 Task: Access the "Campaign list" page setting.
Action: Mouse moved to (934, 68)
Screenshot: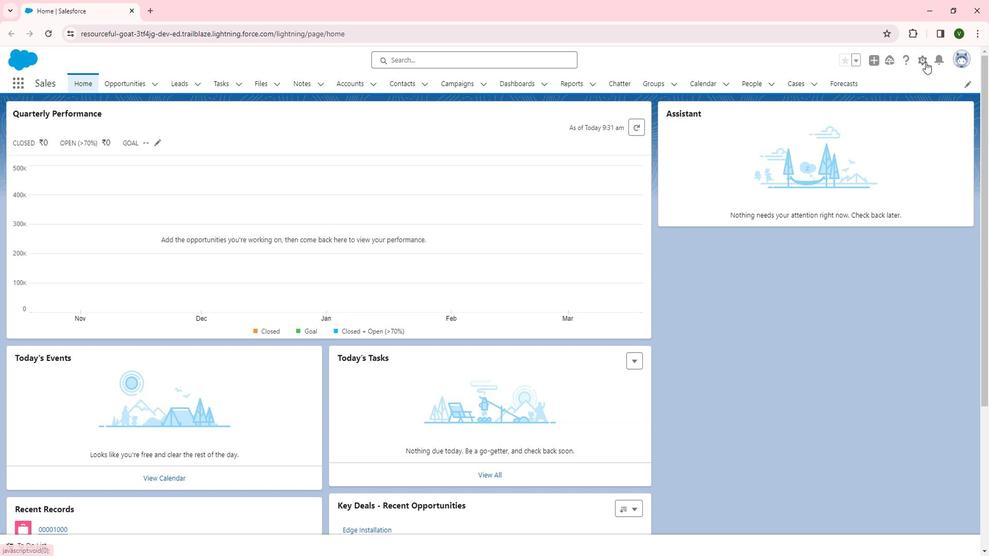 
Action: Mouse pressed left at (934, 68)
Screenshot: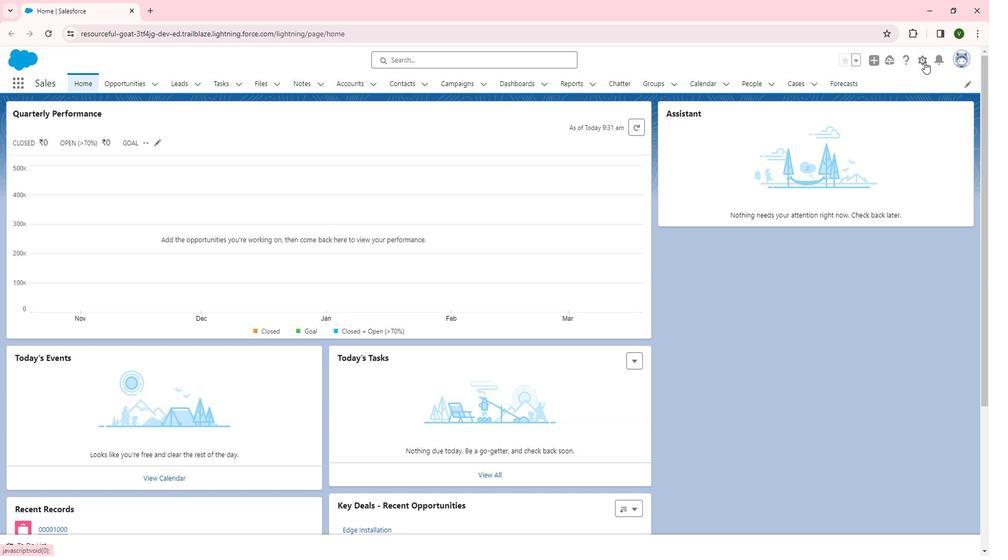 
Action: Mouse moved to (884, 103)
Screenshot: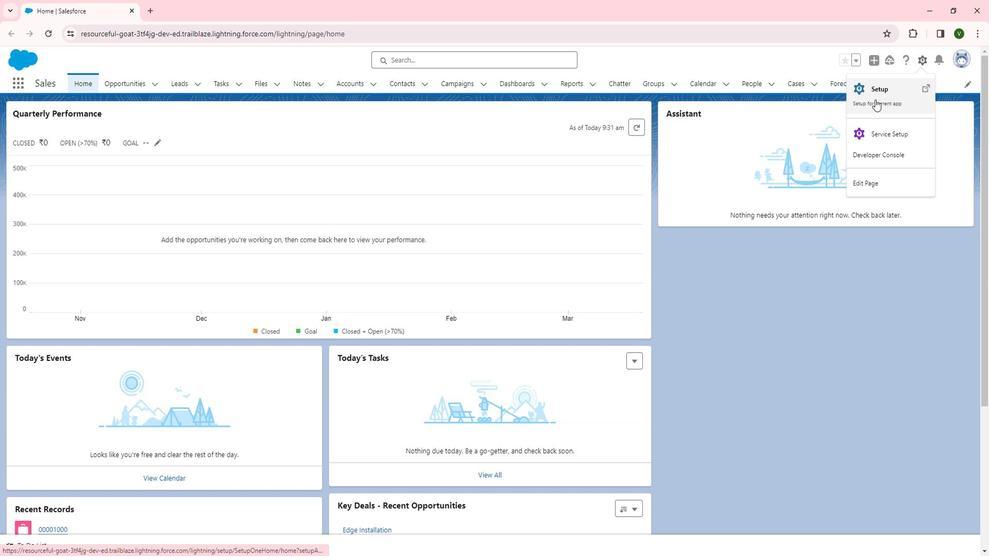 
Action: Mouse pressed left at (884, 103)
Screenshot: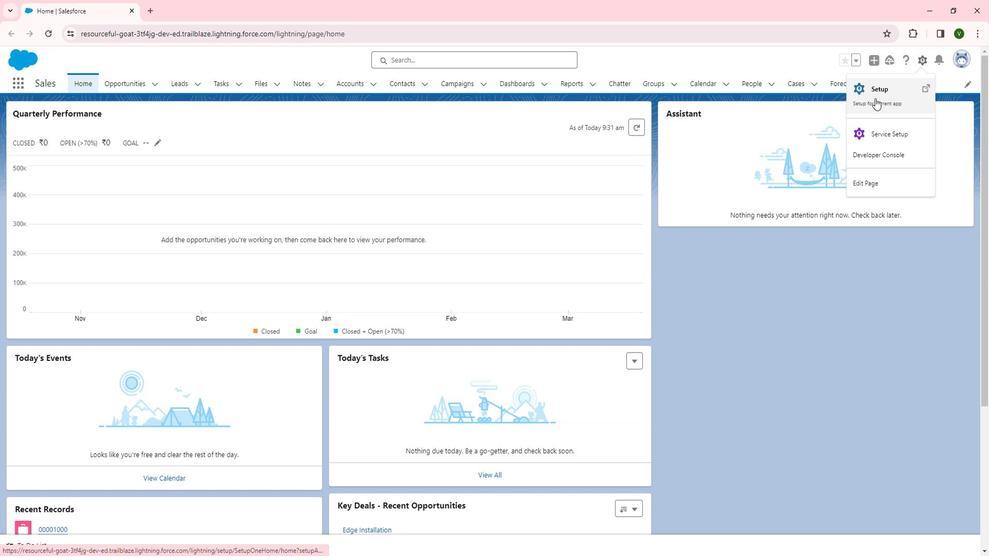 
Action: Mouse moved to (65, 322)
Screenshot: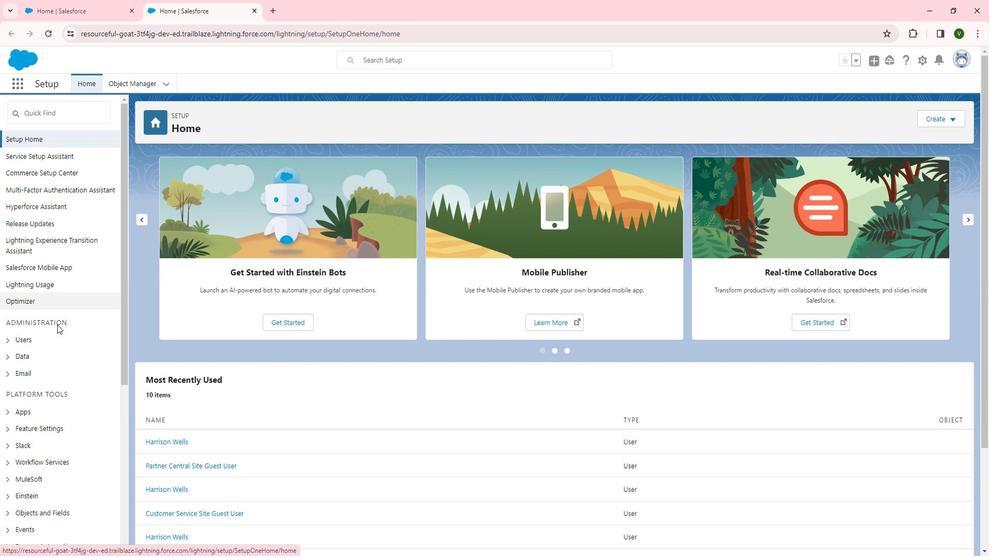 
Action: Mouse scrolled (65, 322) with delta (0, 0)
Screenshot: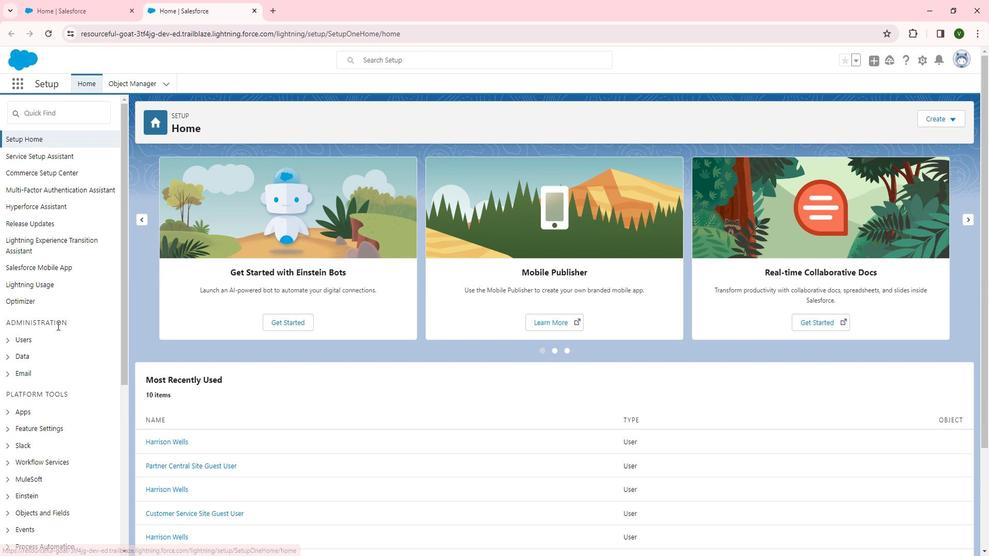 
Action: Mouse scrolled (65, 322) with delta (0, 0)
Screenshot: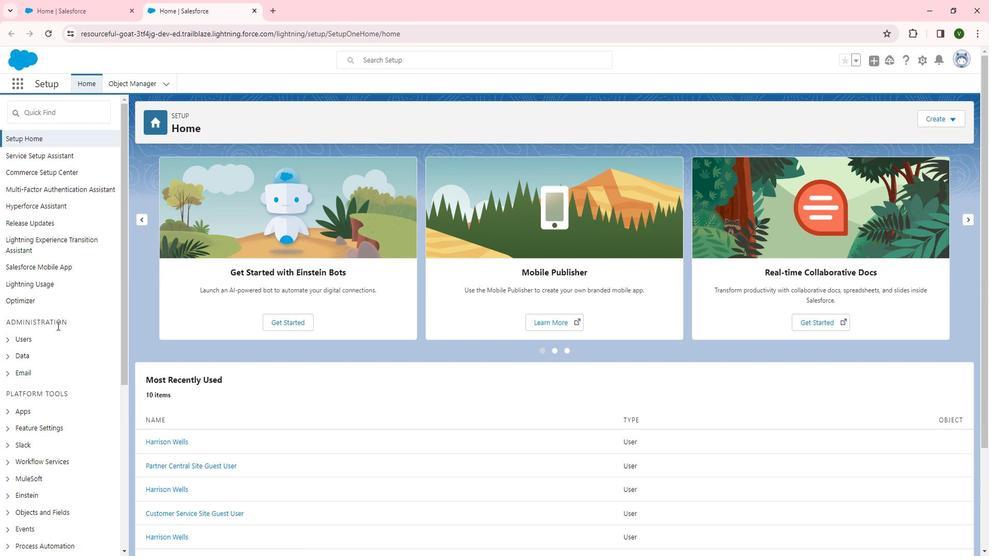 
Action: Mouse scrolled (65, 322) with delta (0, 0)
Screenshot: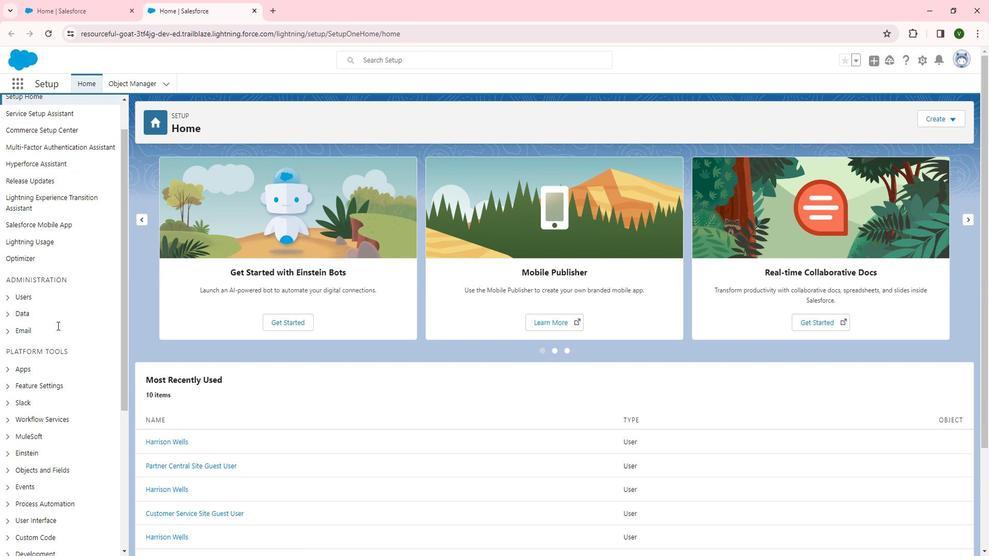 
Action: Mouse scrolled (65, 322) with delta (0, 0)
Screenshot: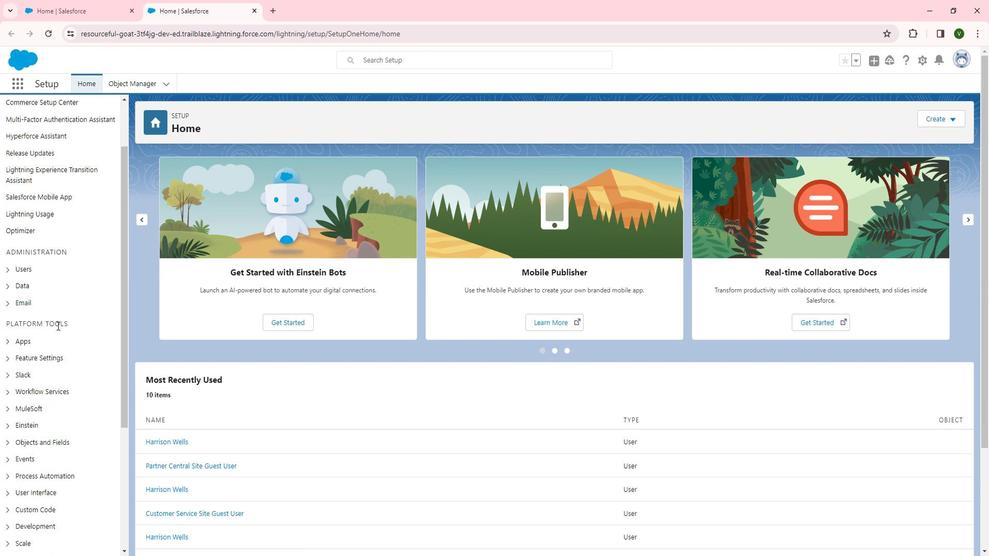 
Action: Mouse moved to (43, 217)
Screenshot: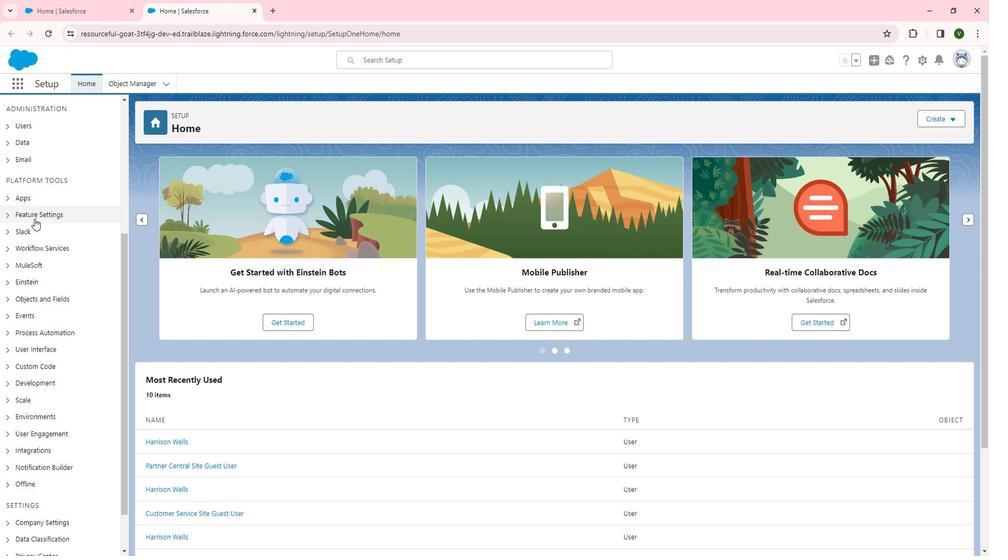 
Action: Mouse pressed left at (43, 217)
Screenshot: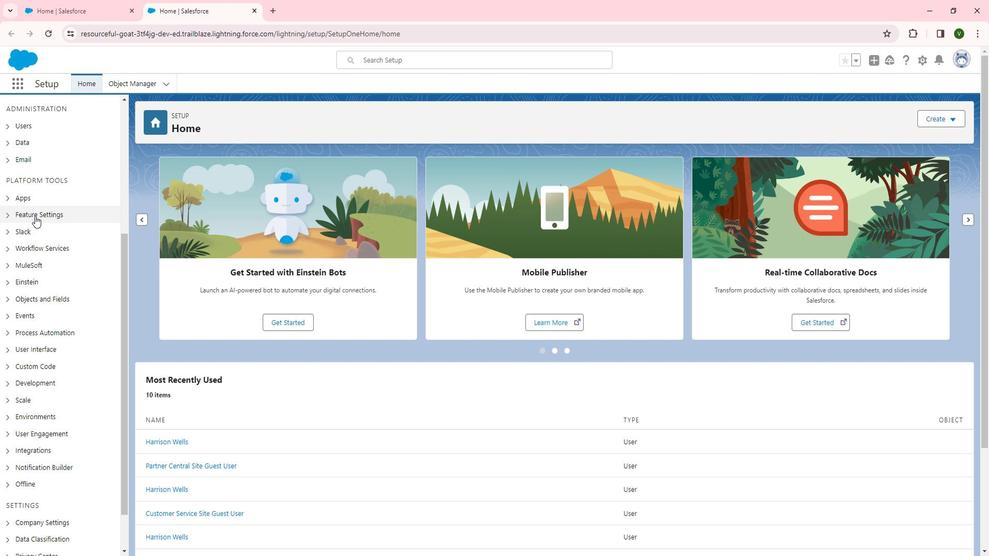 
Action: Mouse moved to (61, 295)
Screenshot: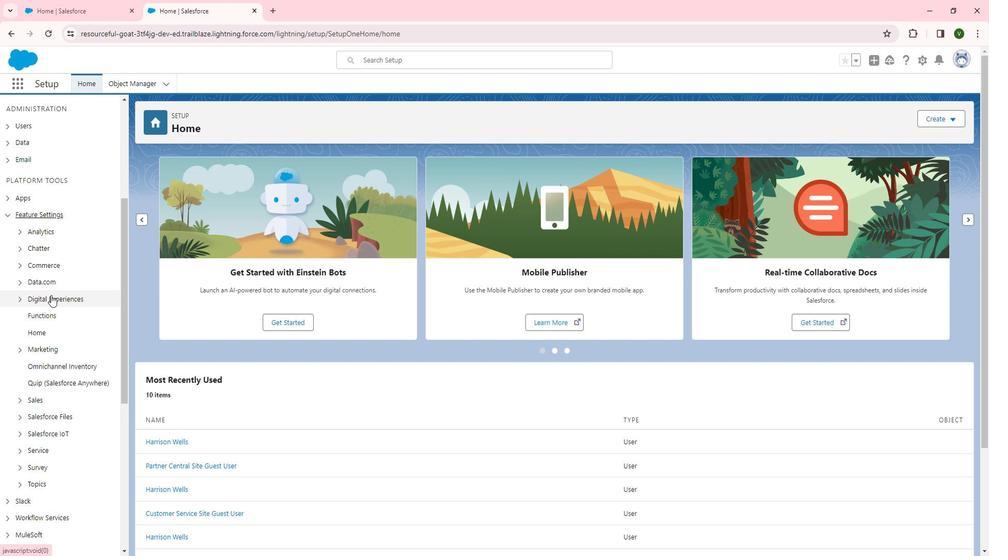 
Action: Mouse pressed left at (61, 295)
Screenshot: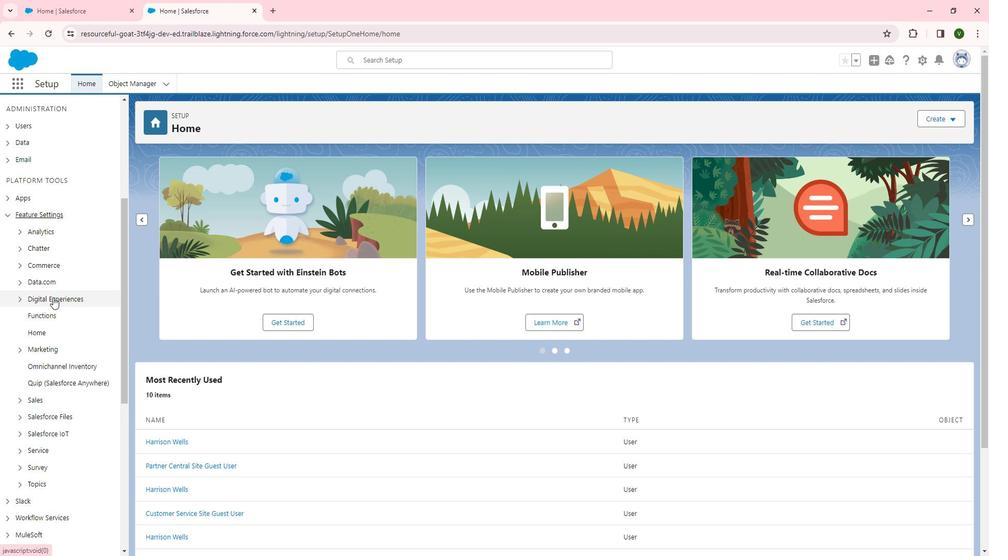 
Action: Mouse moved to (54, 311)
Screenshot: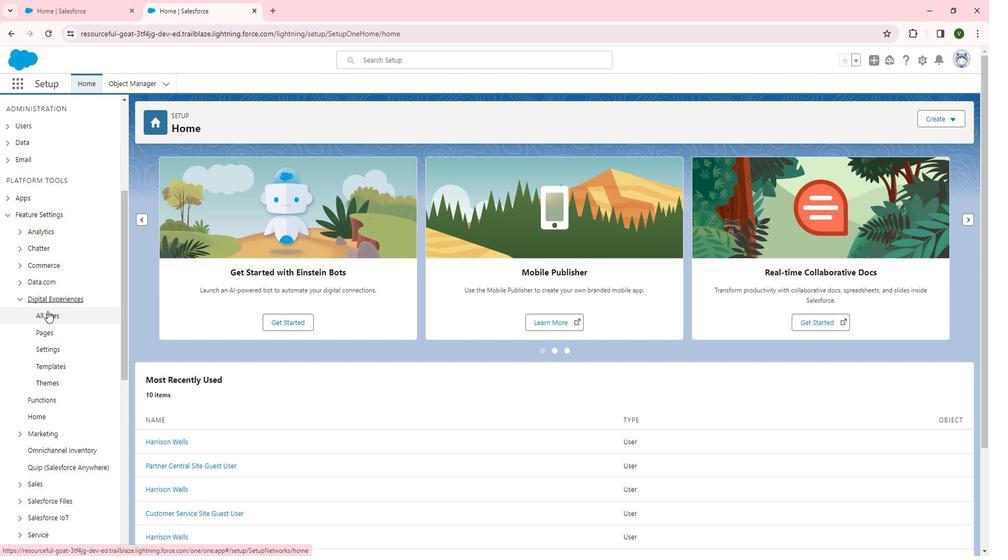 
Action: Mouse pressed left at (54, 311)
Screenshot: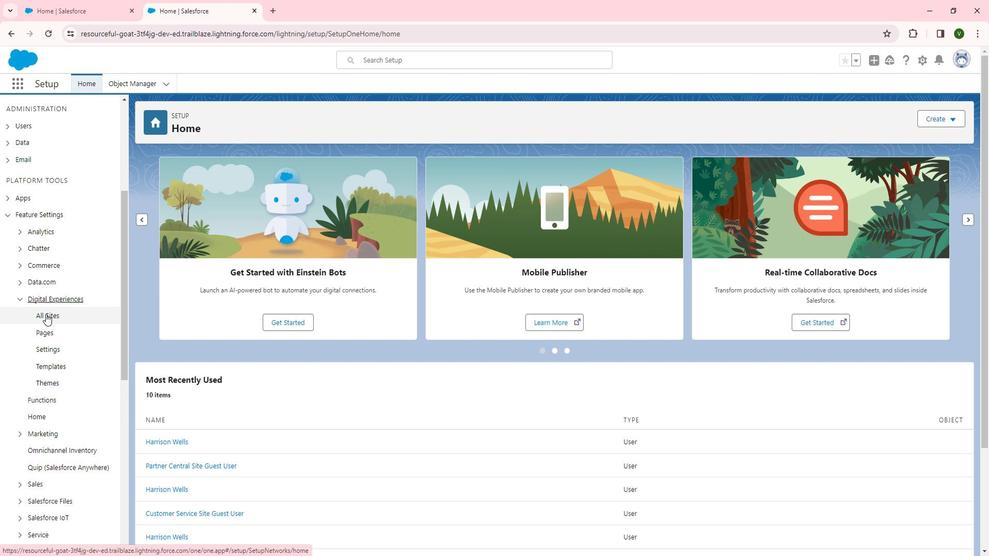 
Action: Mouse moved to (181, 314)
Screenshot: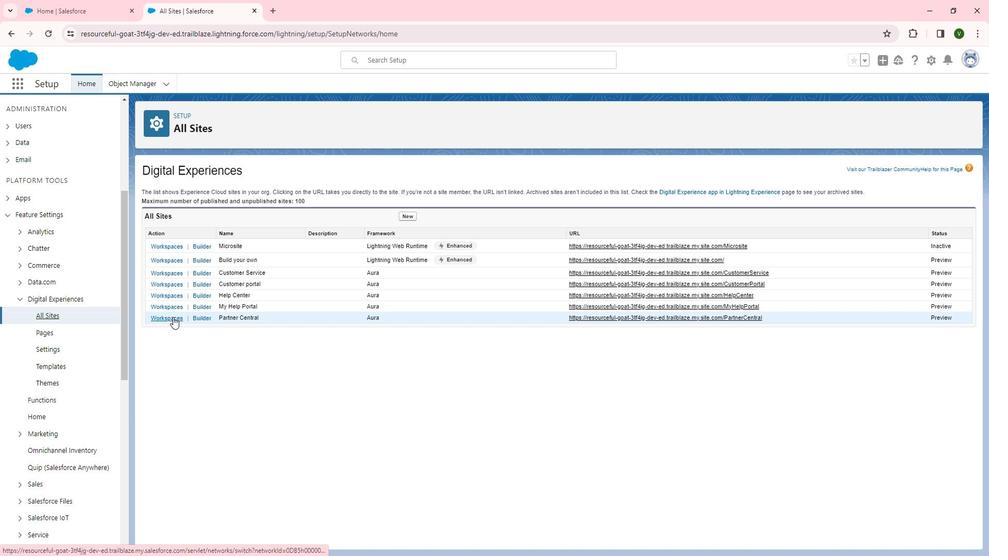 
Action: Mouse pressed left at (181, 314)
Screenshot: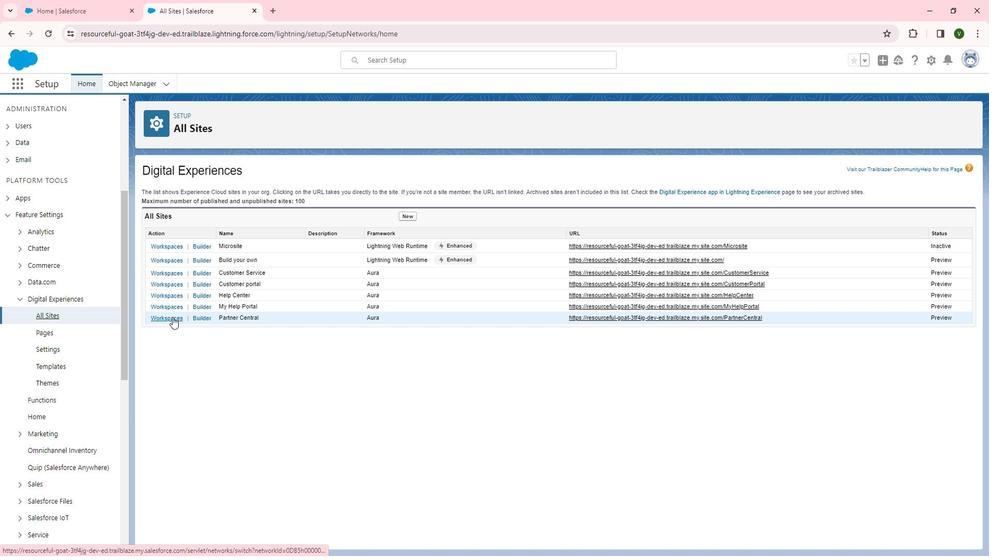 
Action: Mouse moved to (166, 238)
Screenshot: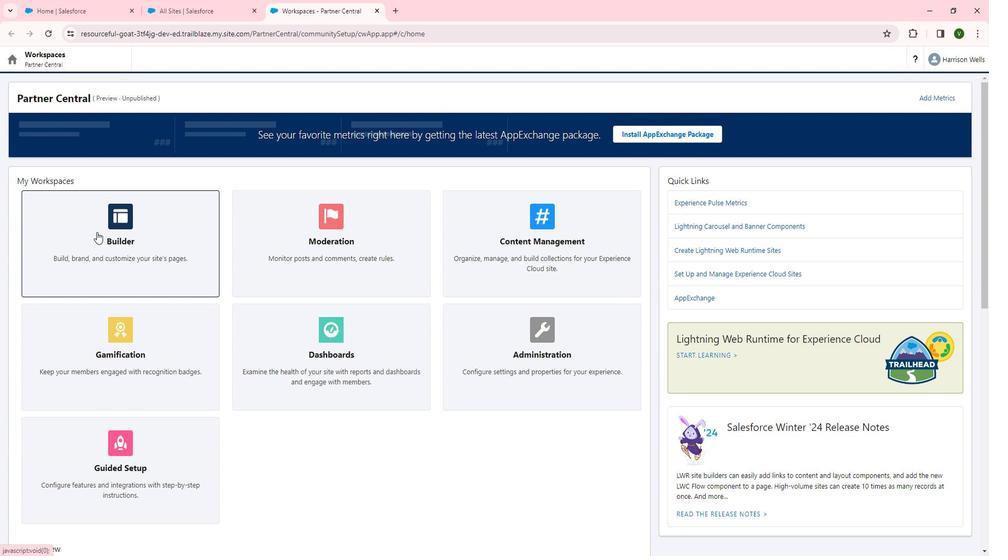 
Action: Mouse pressed left at (166, 238)
Screenshot: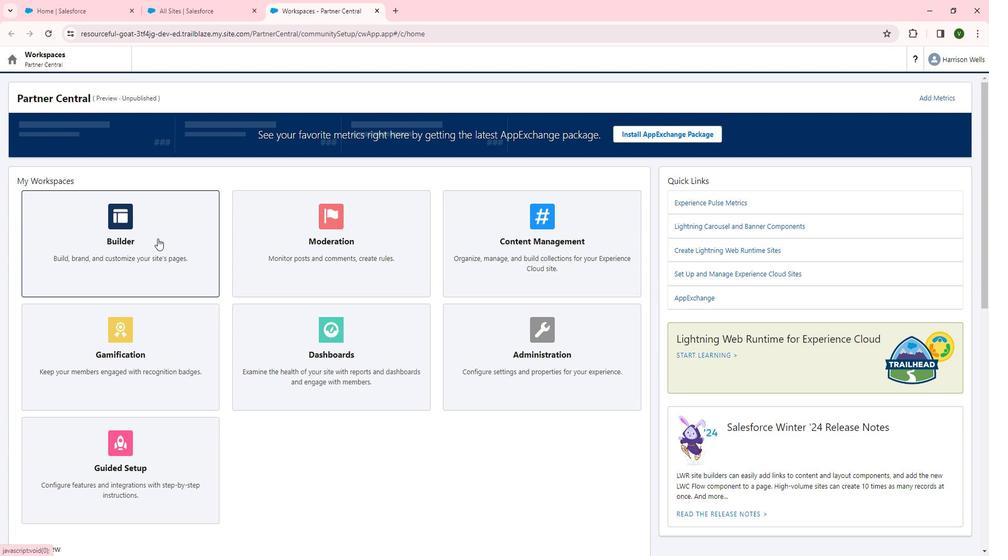 
Action: Mouse moved to (169, 67)
Screenshot: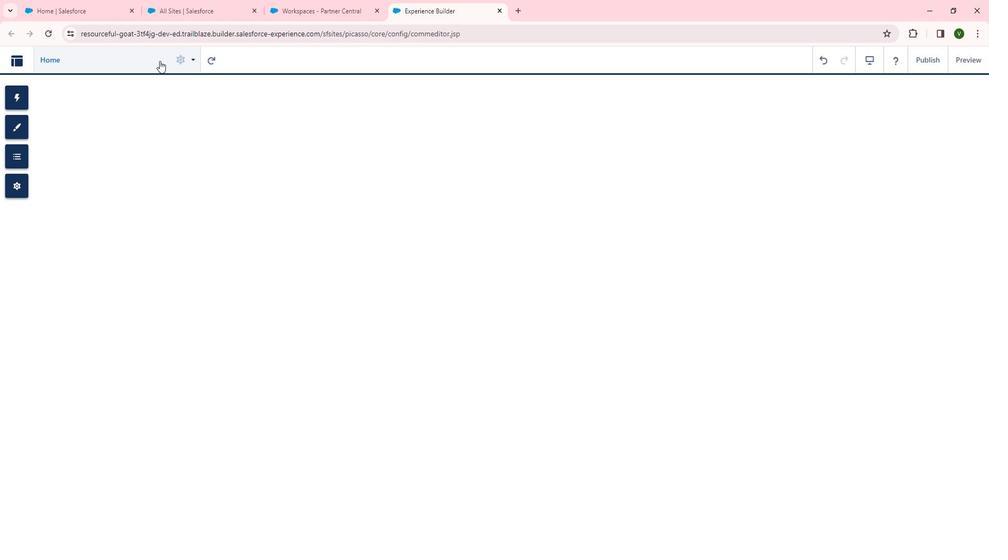 
Action: Mouse pressed left at (169, 67)
Screenshot: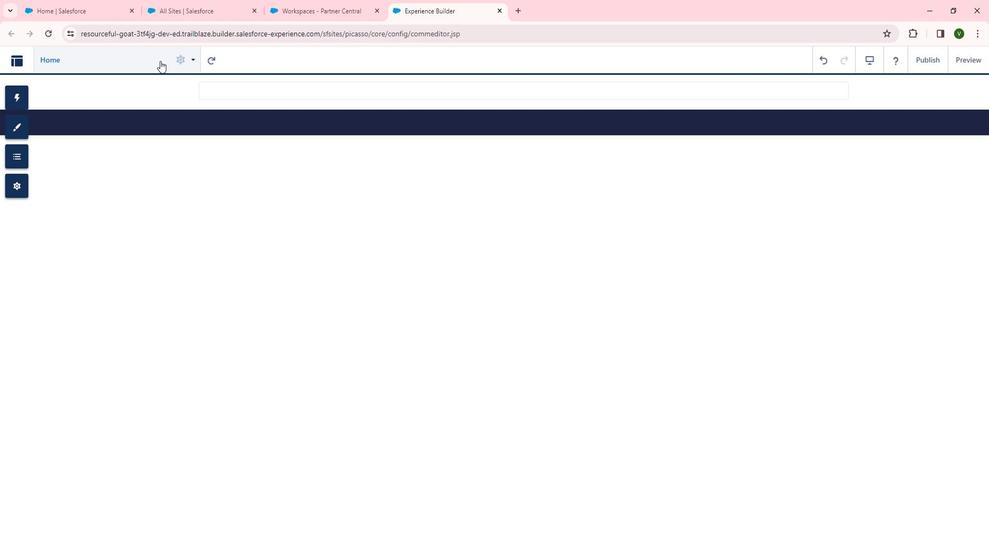 
Action: Mouse moved to (54, 197)
Screenshot: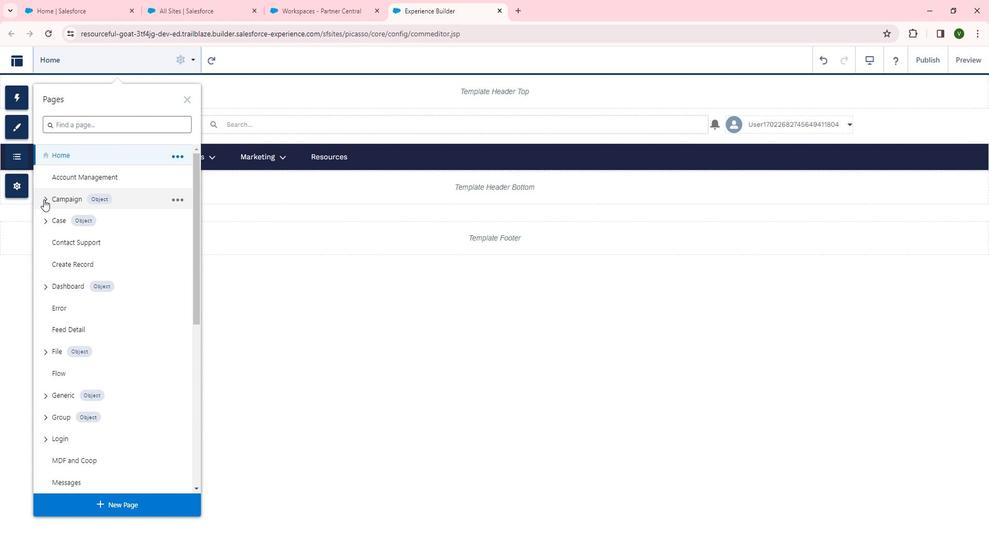 
Action: Mouse pressed left at (54, 197)
Screenshot: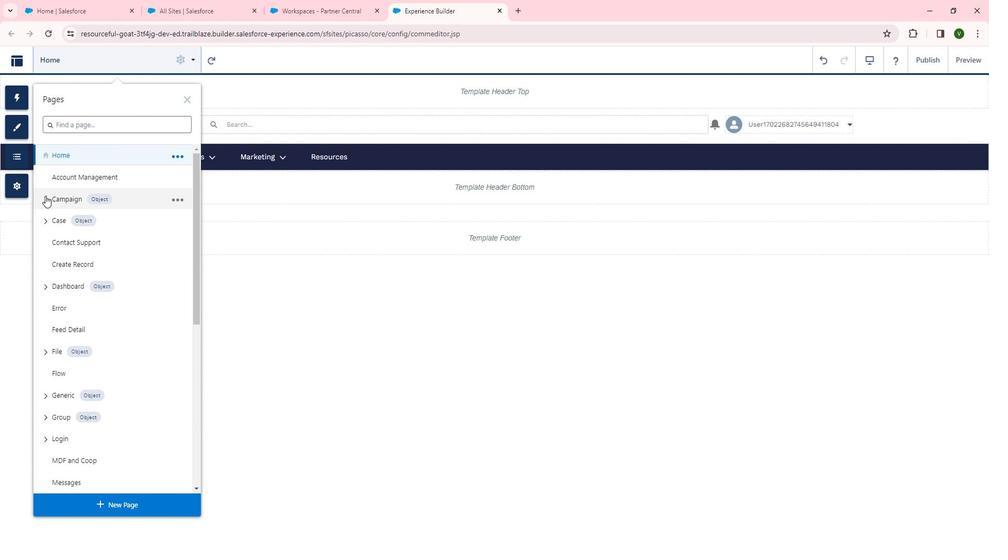 
Action: Mouse moved to (109, 241)
Screenshot: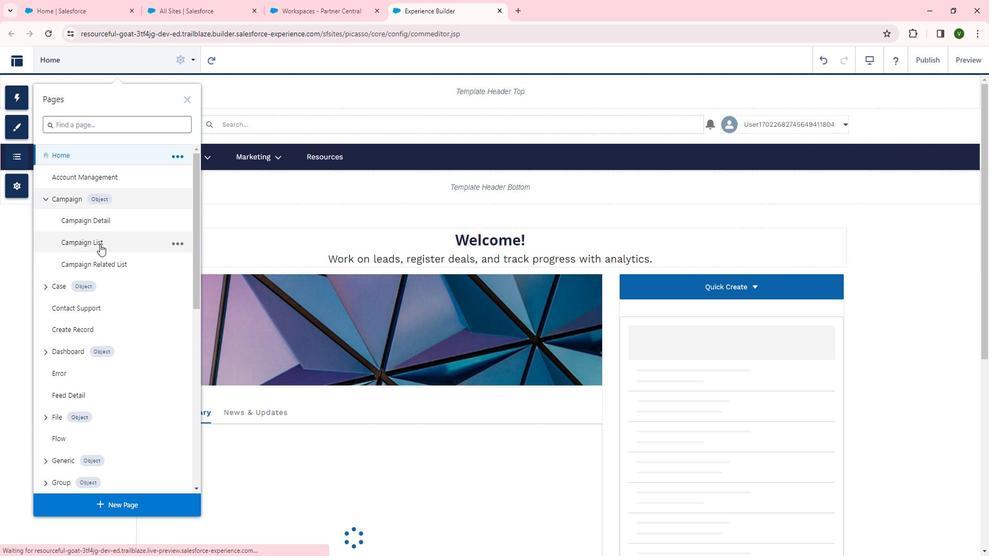 
Action: Mouse pressed left at (109, 241)
Screenshot: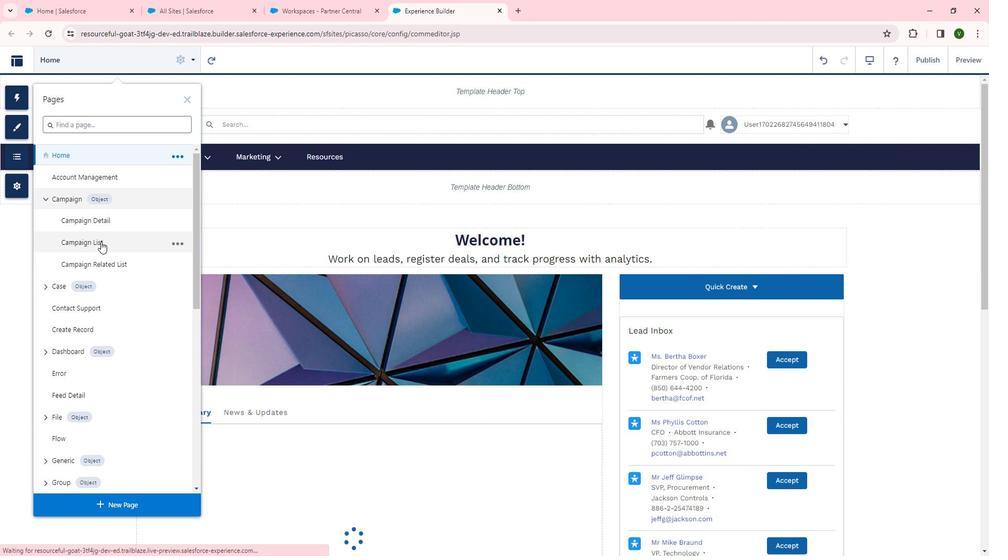 
Action: Mouse moved to (154, 67)
Screenshot: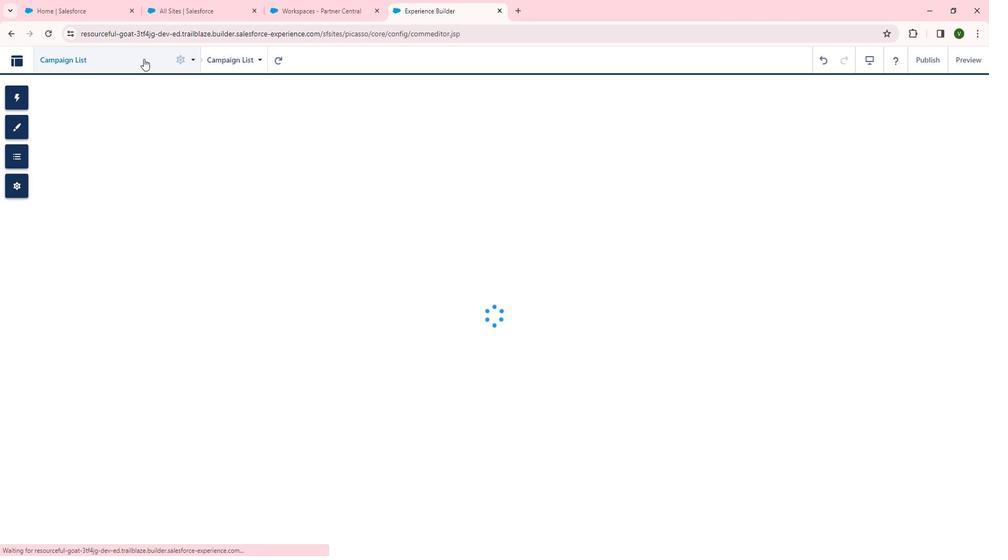 
Action: Mouse pressed left at (154, 67)
Screenshot: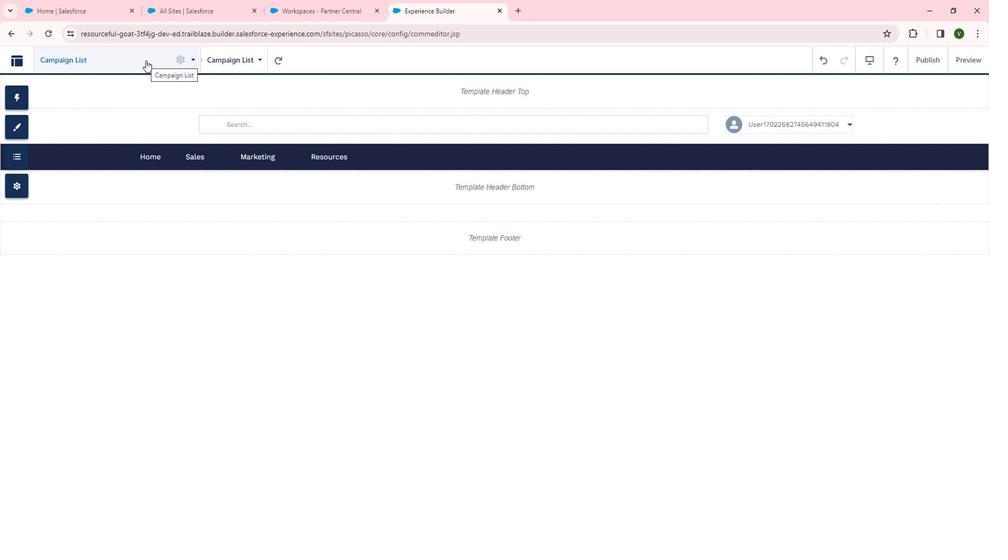 
Action: Mouse moved to (186, 160)
Screenshot: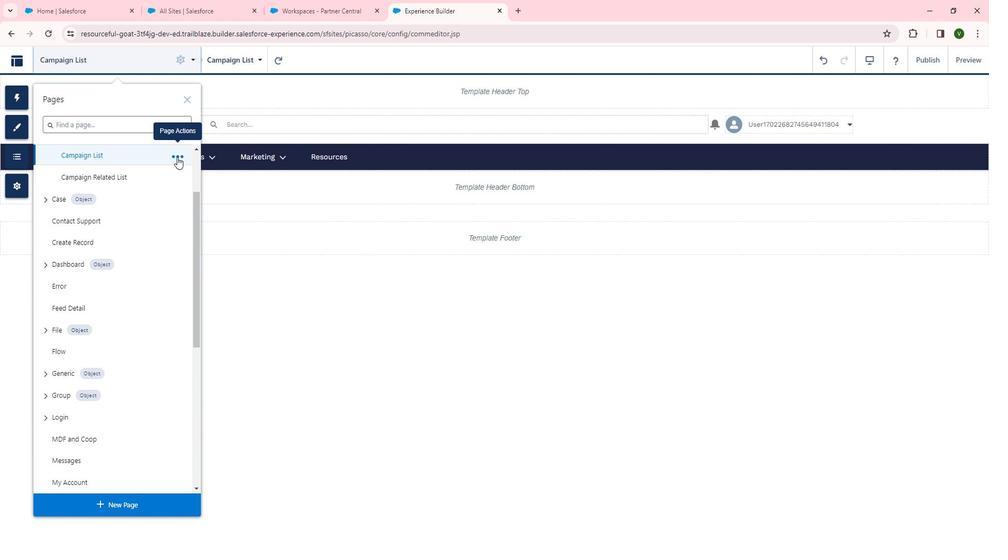 
Action: Mouse pressed left at (186, 160)
Screenshot: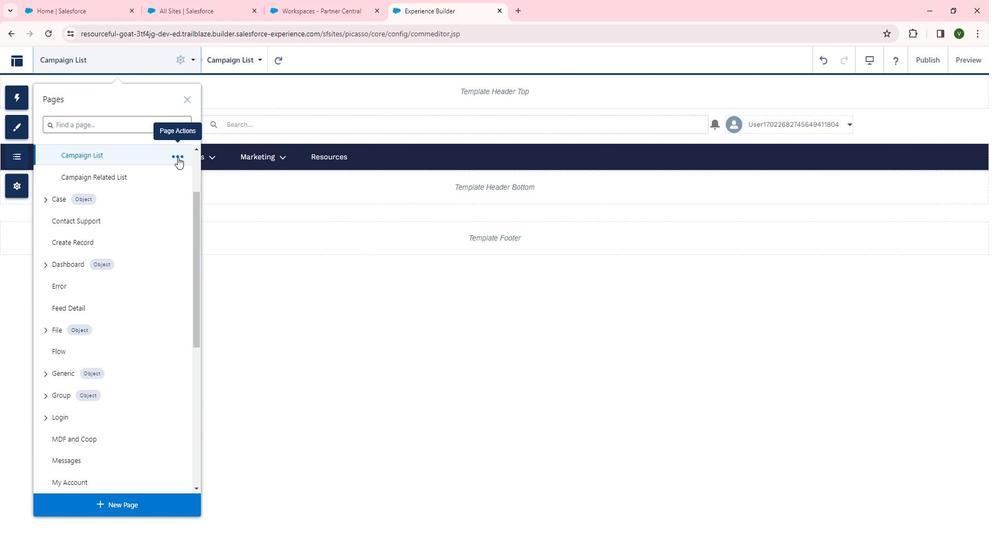 
Action: Mouse moved to (243, 161)
Screenshot: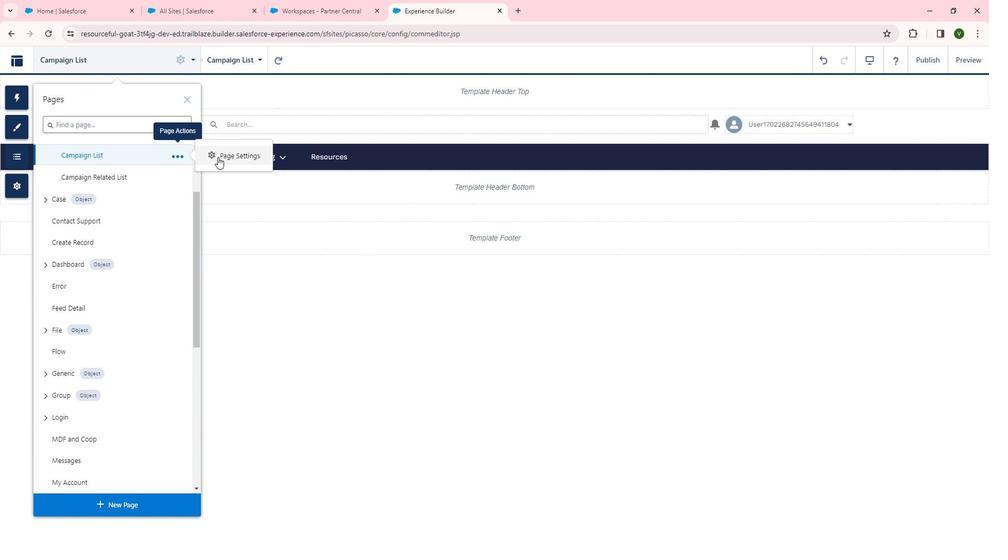 
Action: Mouse pressed left at (243, 161)
Screenshot: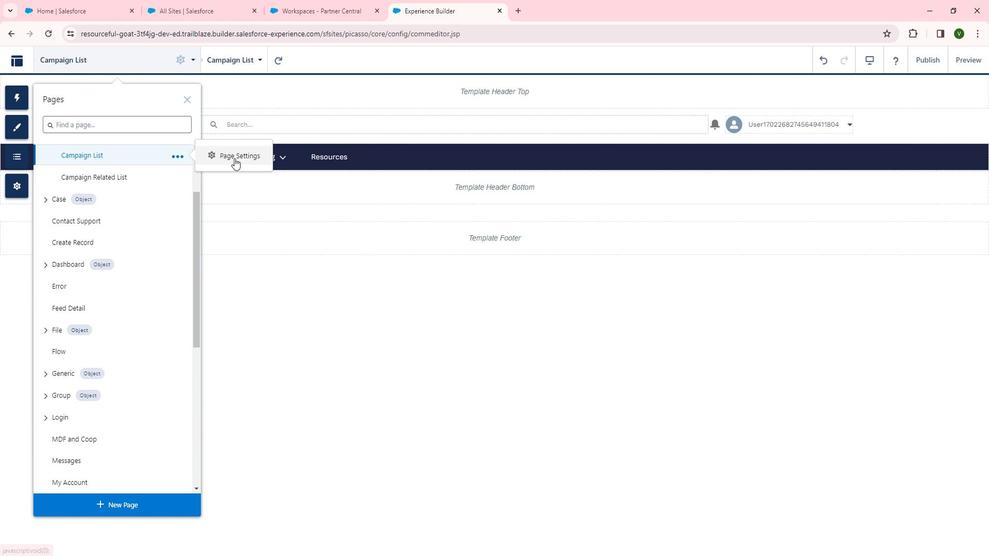 
Action: Mouse moved to (375, 355)
Screenshot: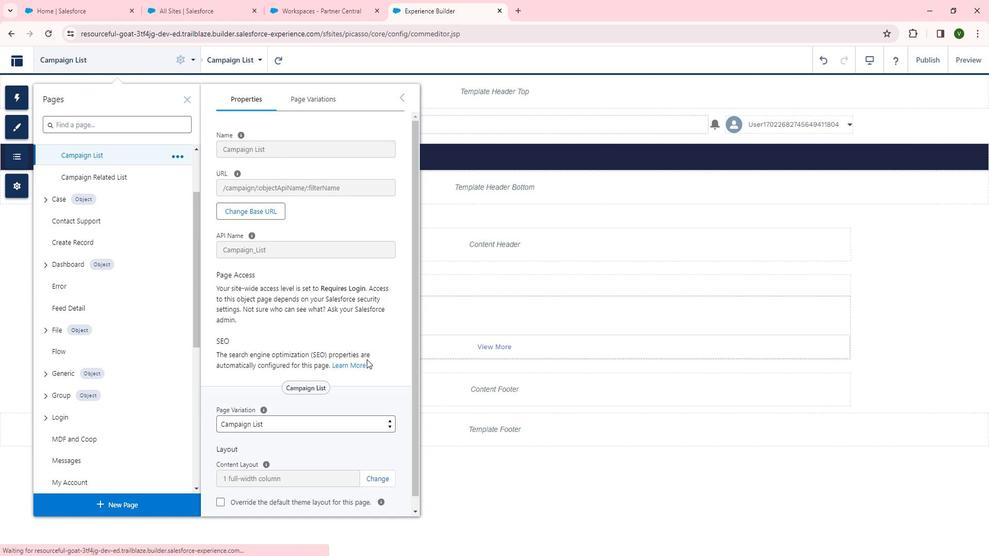 
Action: Mouse scrolled (375, 354) with delta (0, 0)
Screenshot: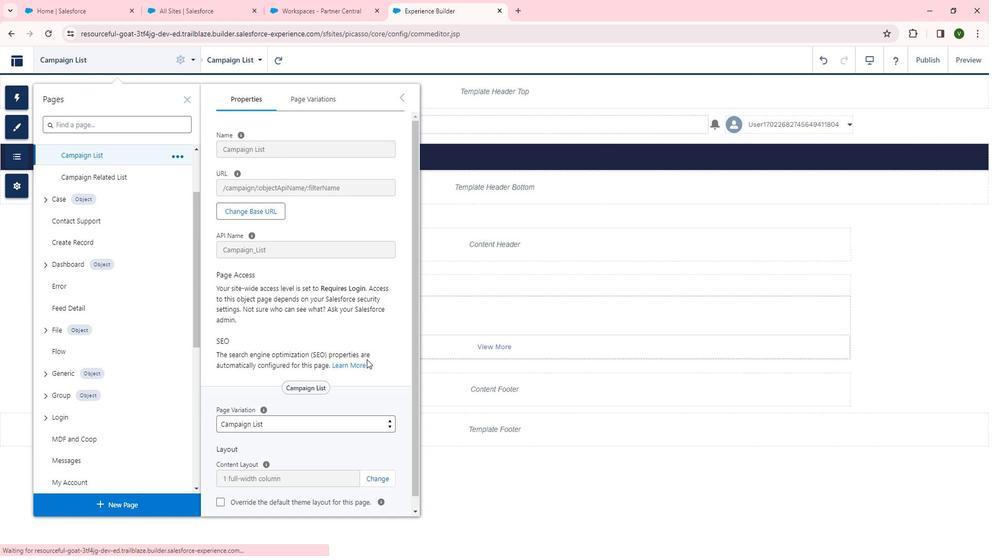 
Action: Mouse scrolled (375, 354) with delta (0, 0)
Screenshot: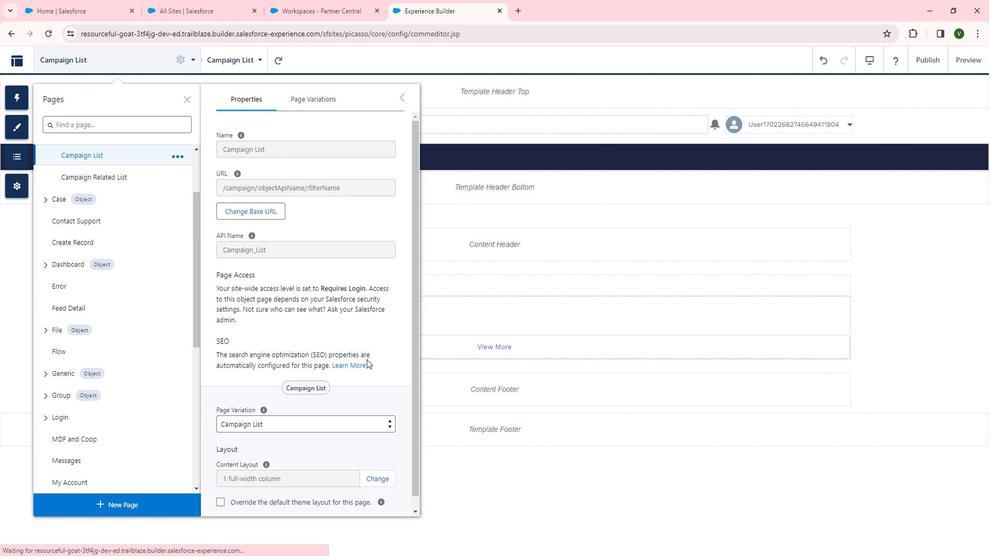 
Action: Mouse scrolled (375, 354) with delta (0, 0)
Screenshot: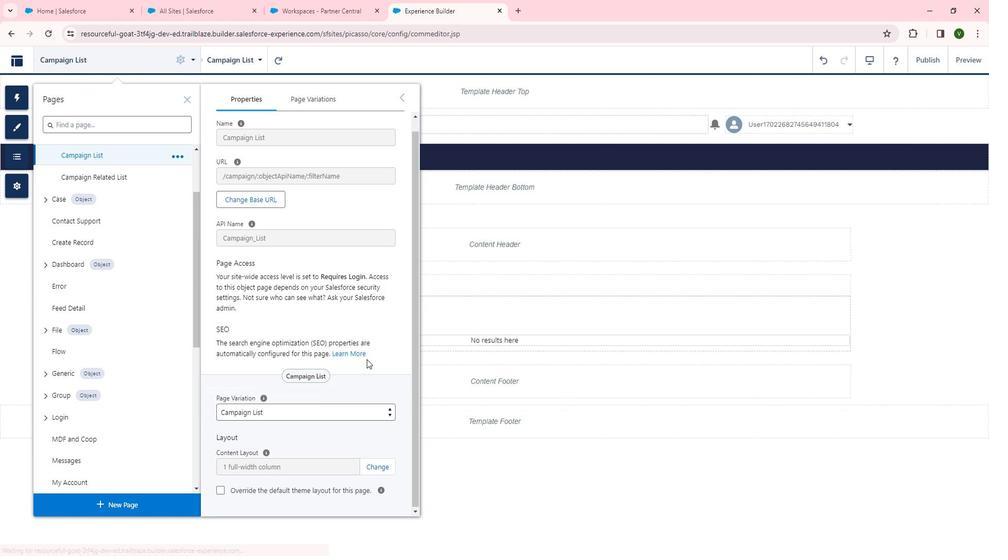 
Action: Mouse scrolled (375, 354) with delta (0, 0)
Screenshot: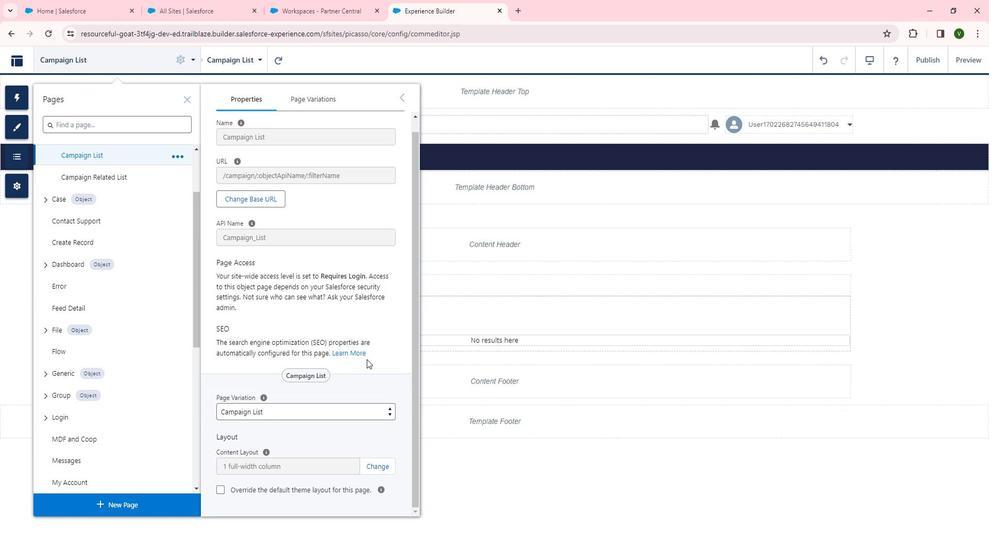 
Action: Mouse moved to (375, 355)
Screenshot: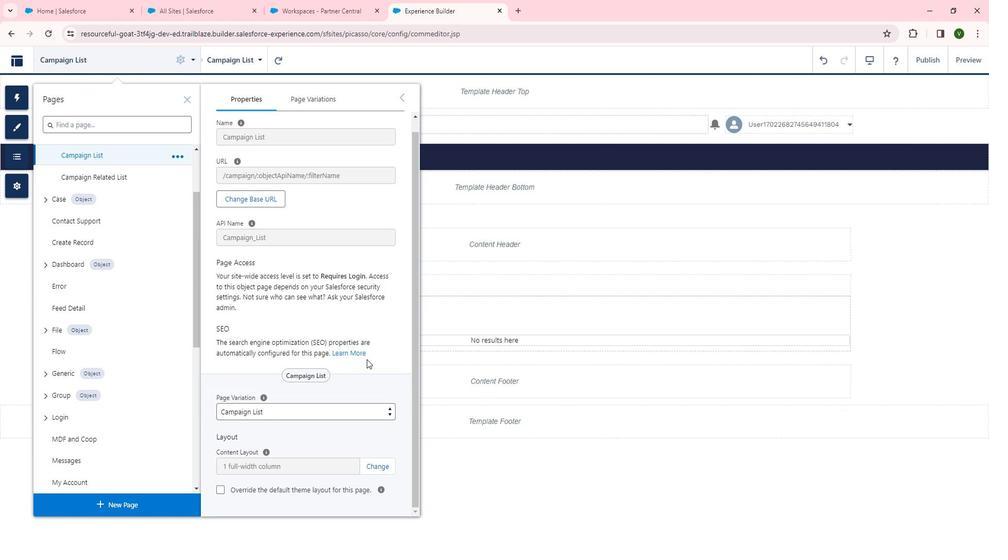 
Action: Mouse scrolled (375, 355) with delta (0, 0)
Screenshot: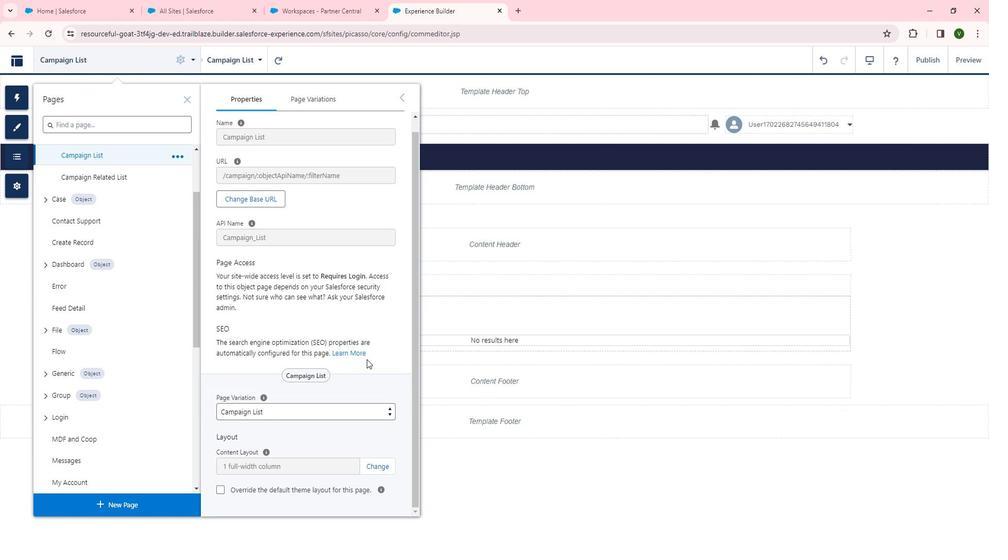 
Action: Mouse moved to (397, 402)
Screenshot: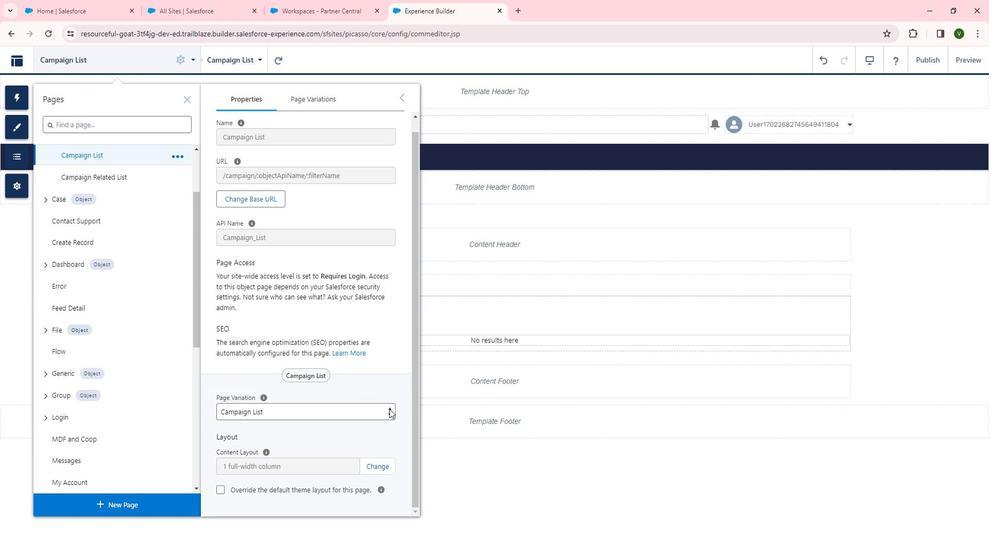 
Action: Mouse pressed left at (397, 402)
Screenshot: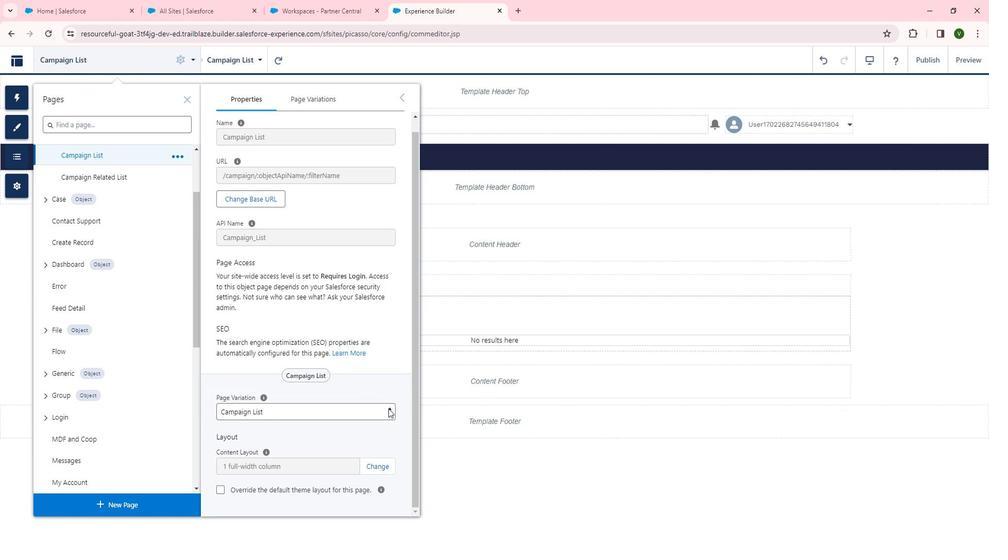 
Action: Mouse moved to (348, 428)
Screenshot: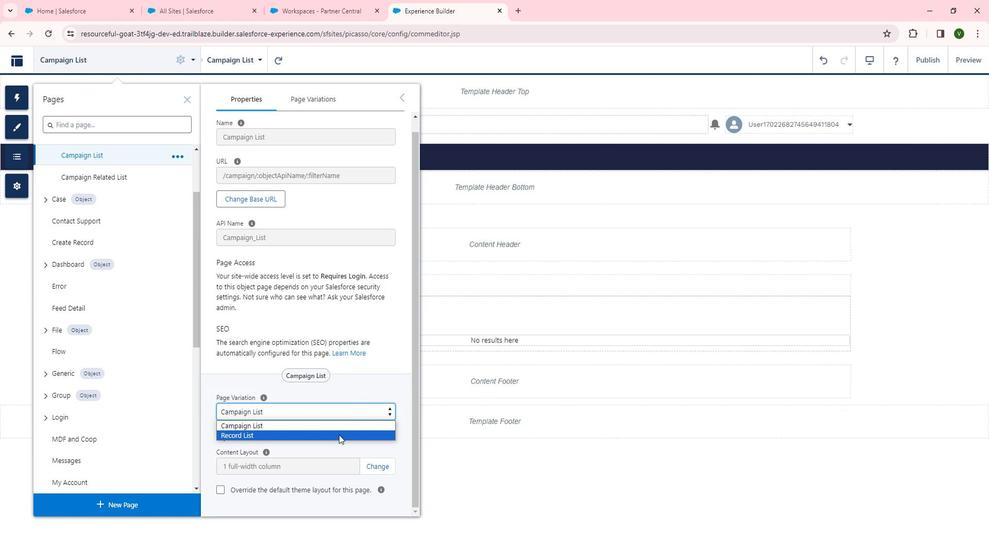 
Action: Mouse pressed left at (348, 428)
Screenshot: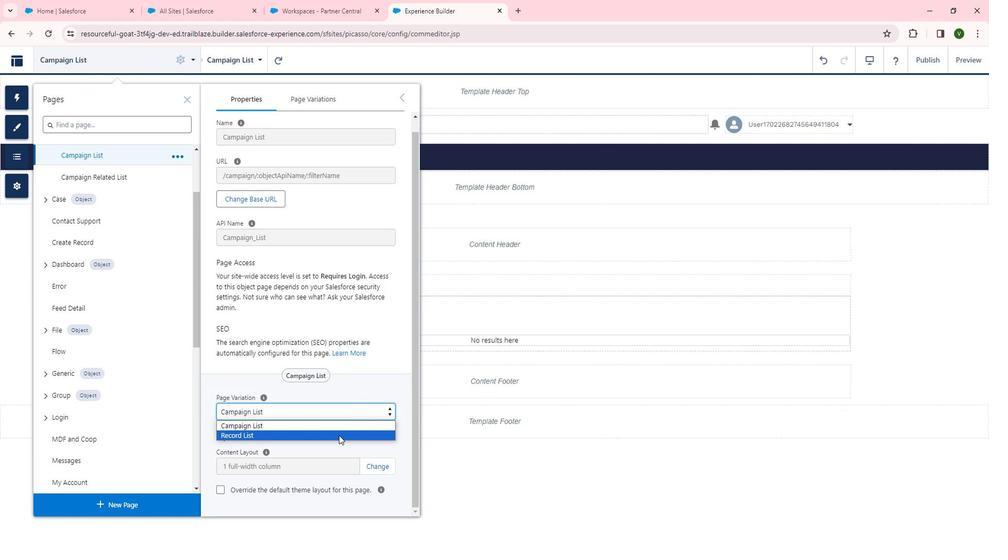 
Action: Mouse moved to (387, 395)
Screenshot: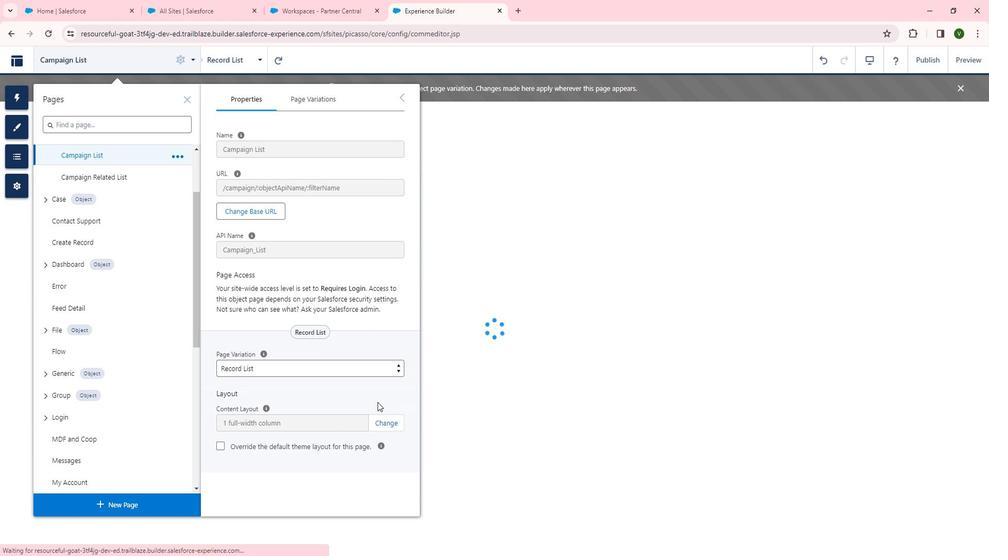
